 Task: Select the 1 option in the scale.
Action: Mouse moved to (13, 598)
Screenshot: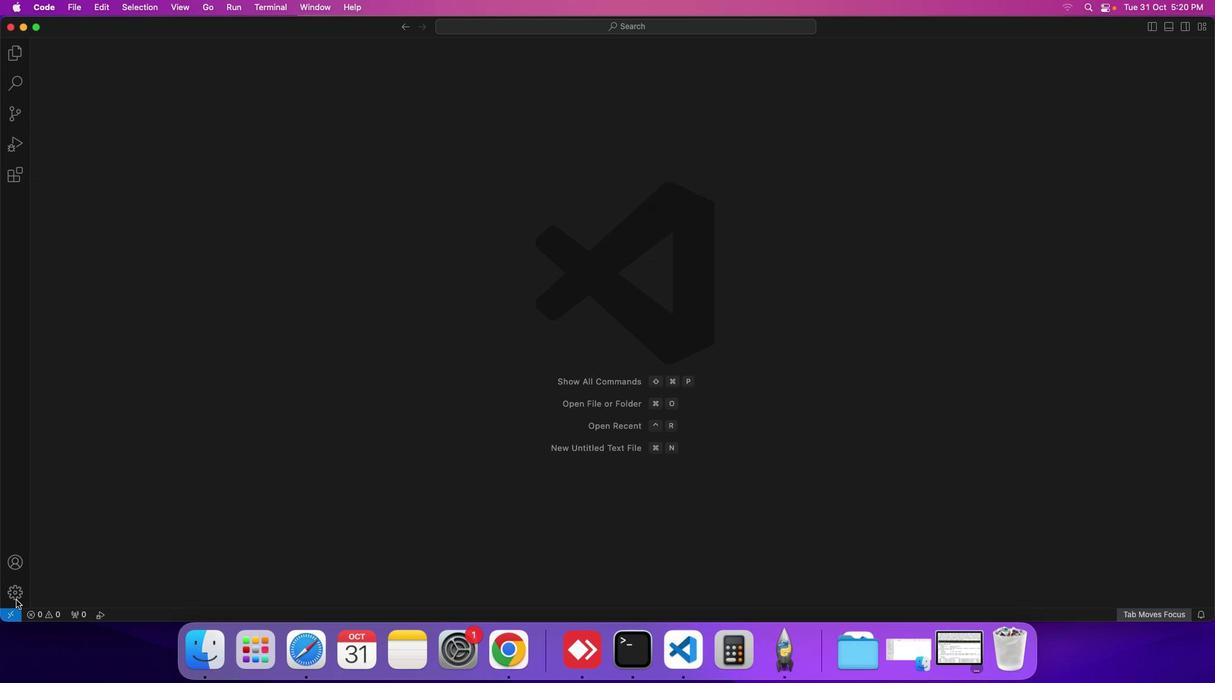 
Action: Mouse pressed left at (13, 598)
Screenshot: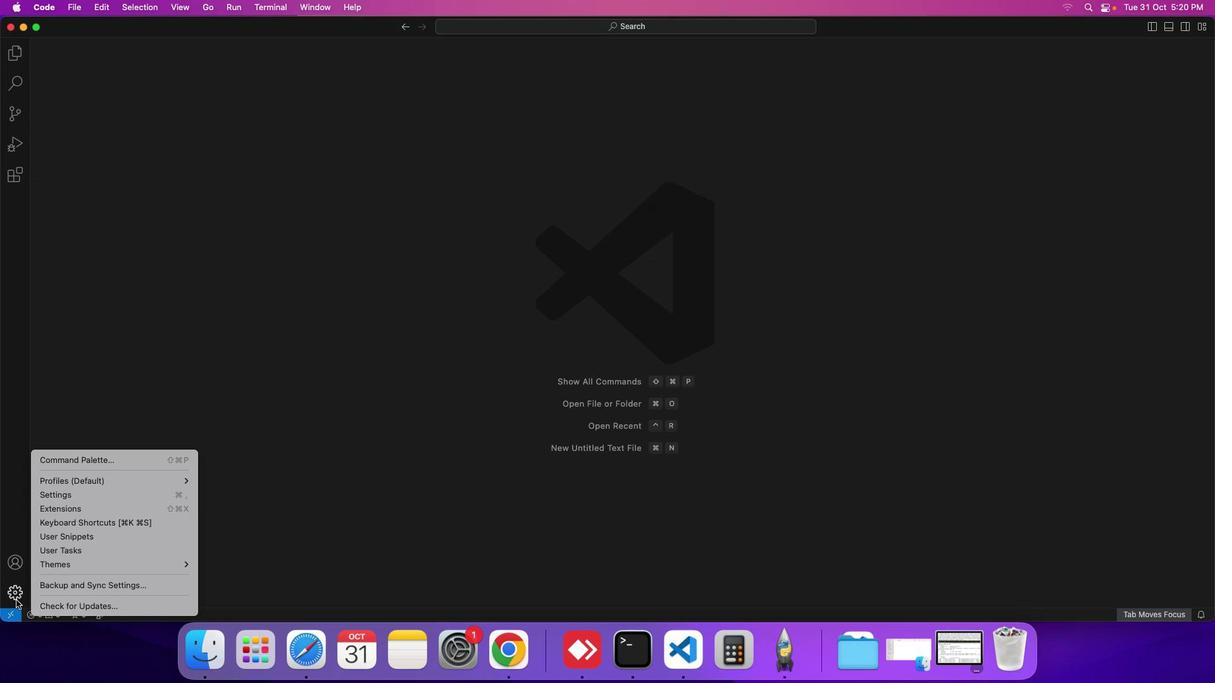 
Action: Mouse moved to (90, 492)
Screenshot: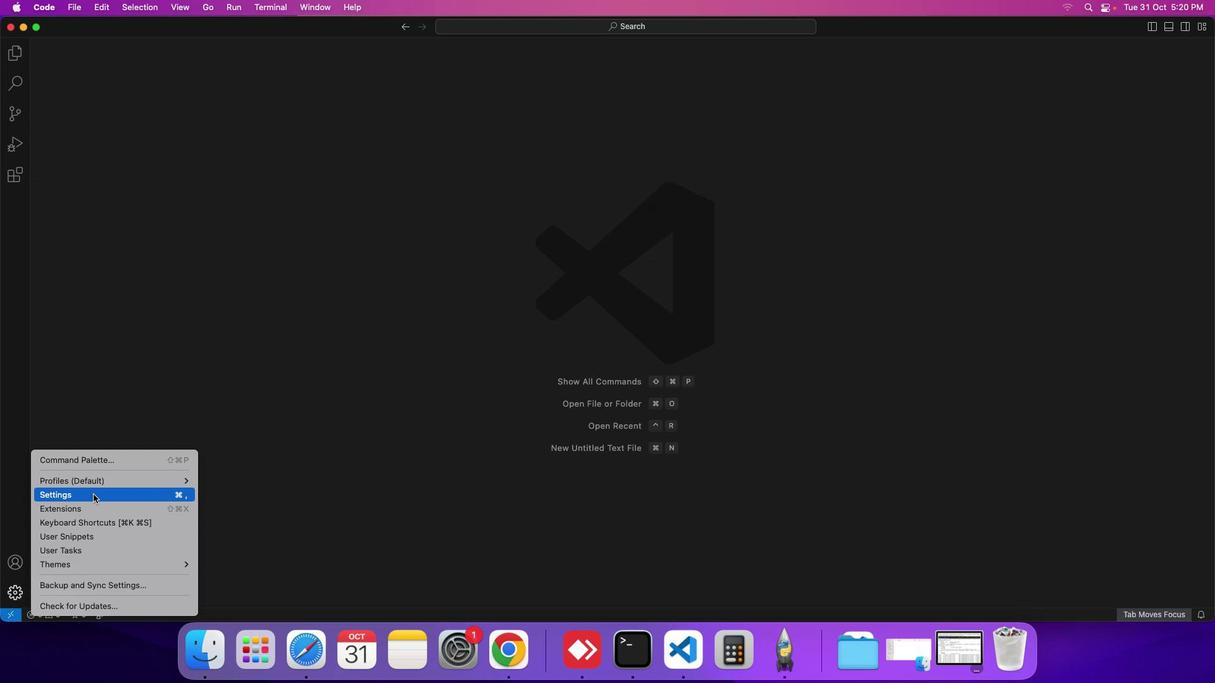 
Action: Mouse pressed left at (90, 492)
Screenshot: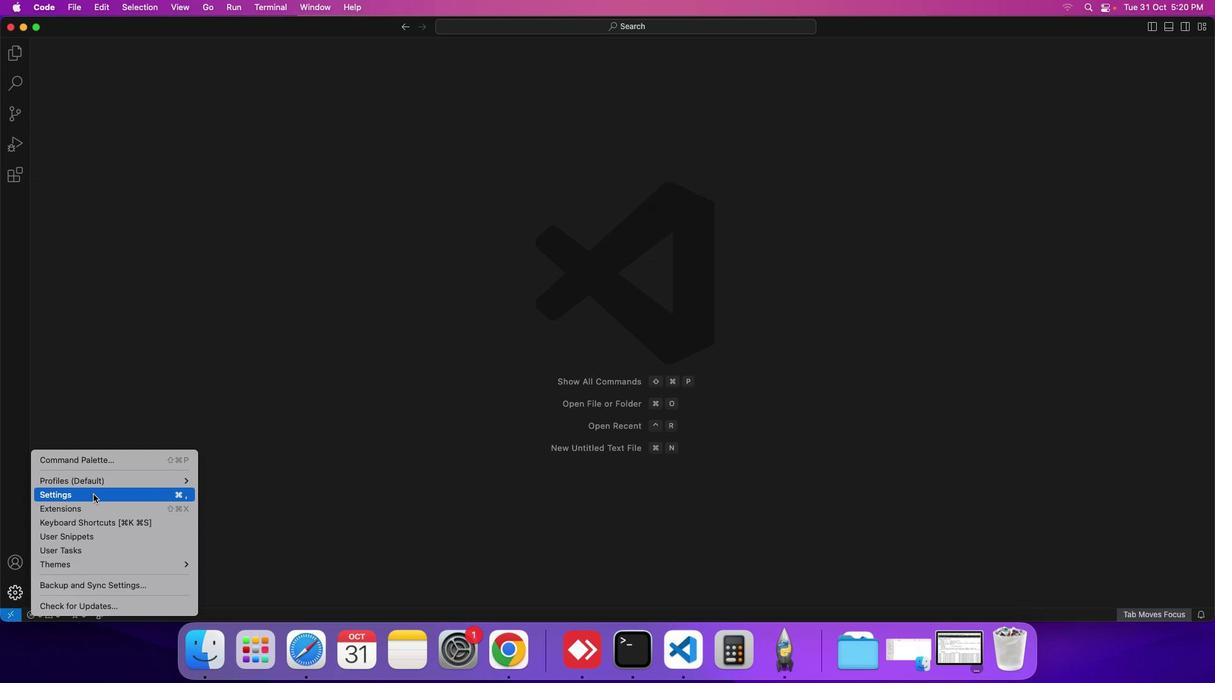 
Action: Mouse moved to (303, 139)
Screenshot: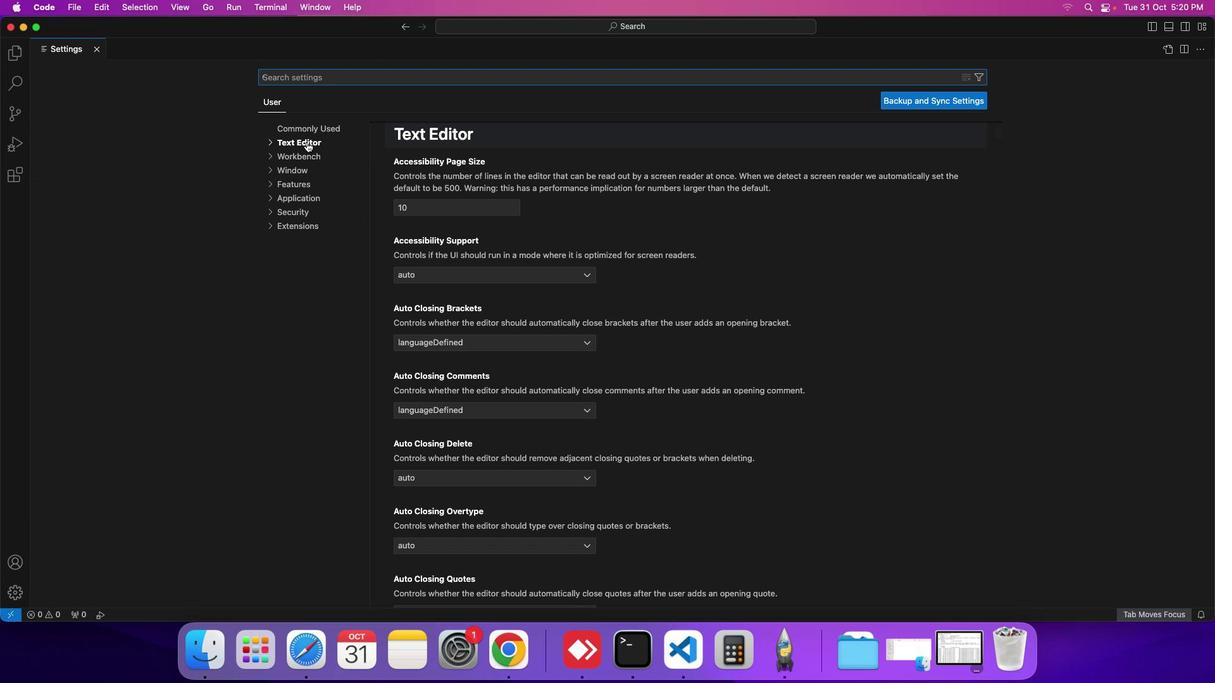
Action: Mouse pressed left at (303, 139)
Screenshot: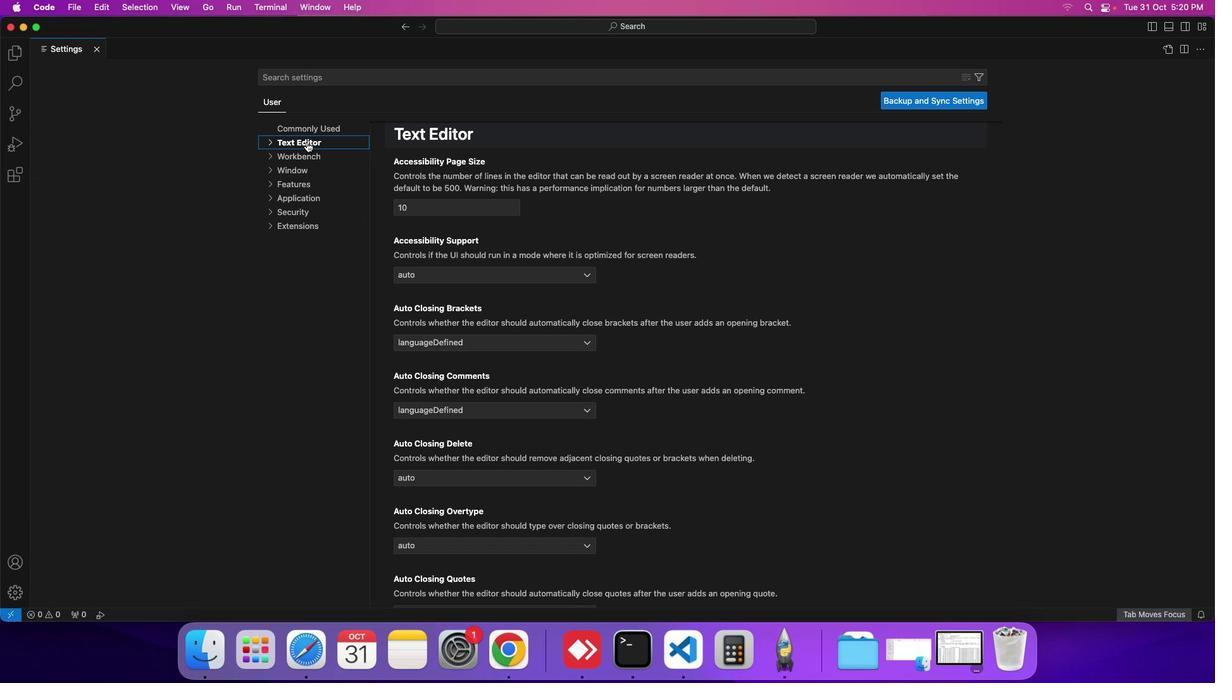 
Action: Mouse moved to (287, 222)
Screenshot: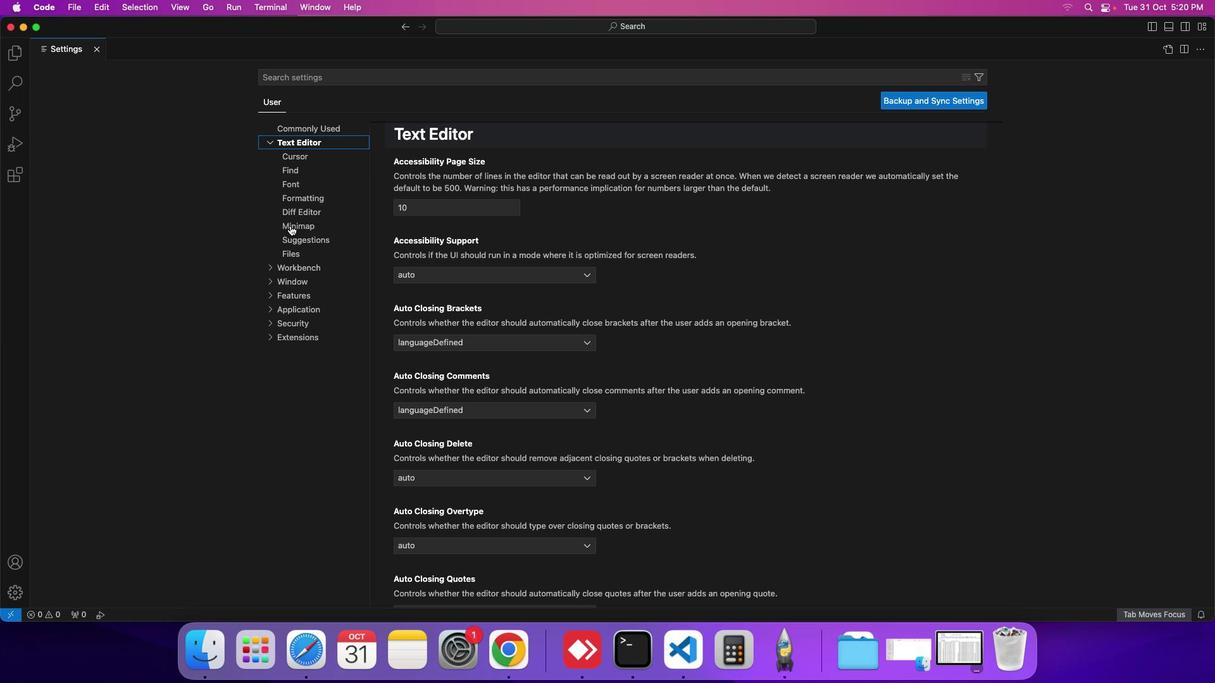
Action: Mouse pressed left at (287, 222)
Screenshot: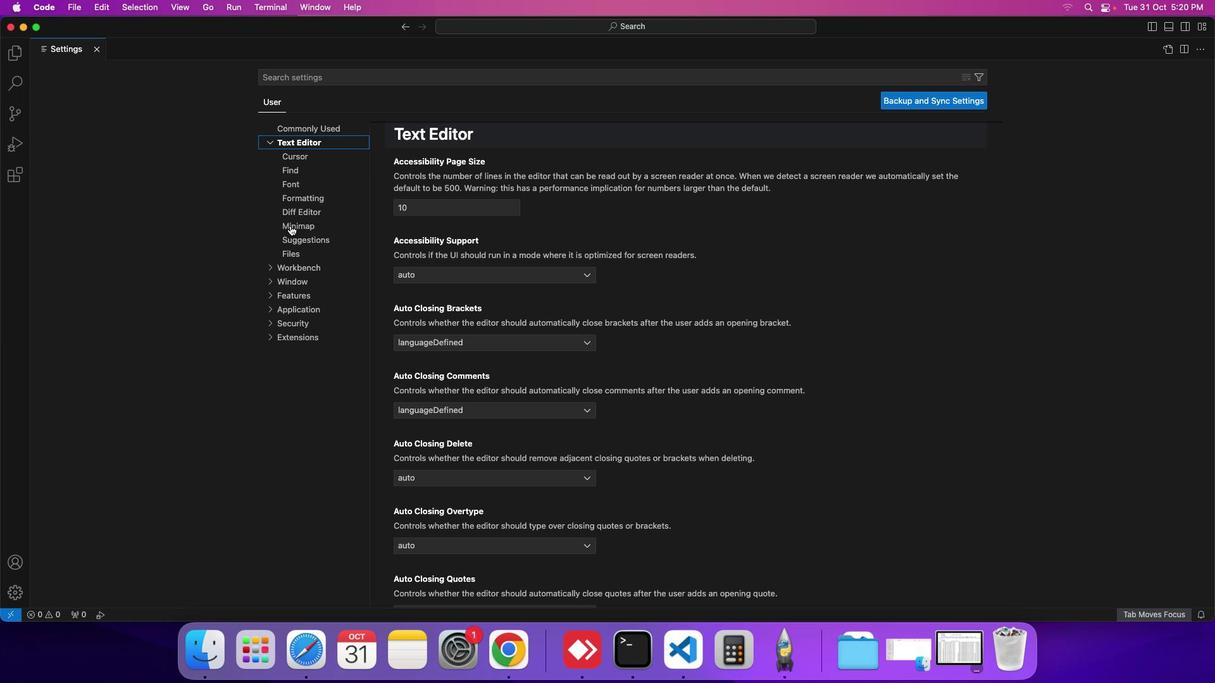 
Action: Mouse moved to (522, 417)
Screenshot: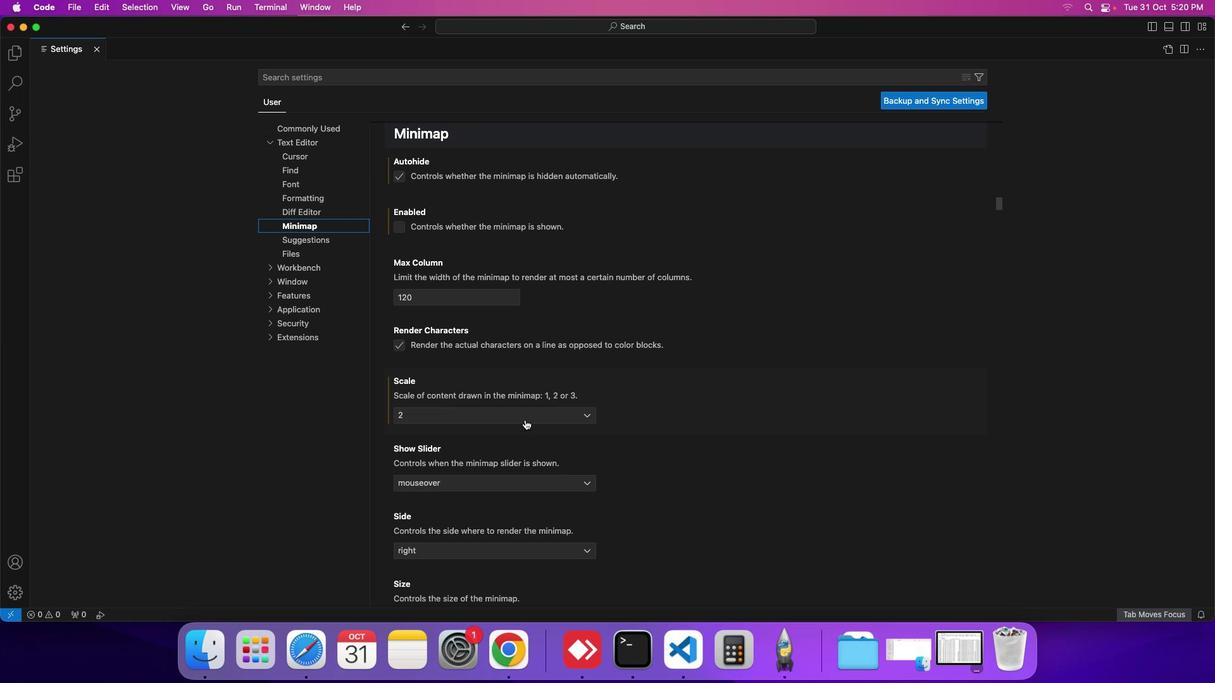 
Action: Mouse pressed left at (522, 417)
Screenshot: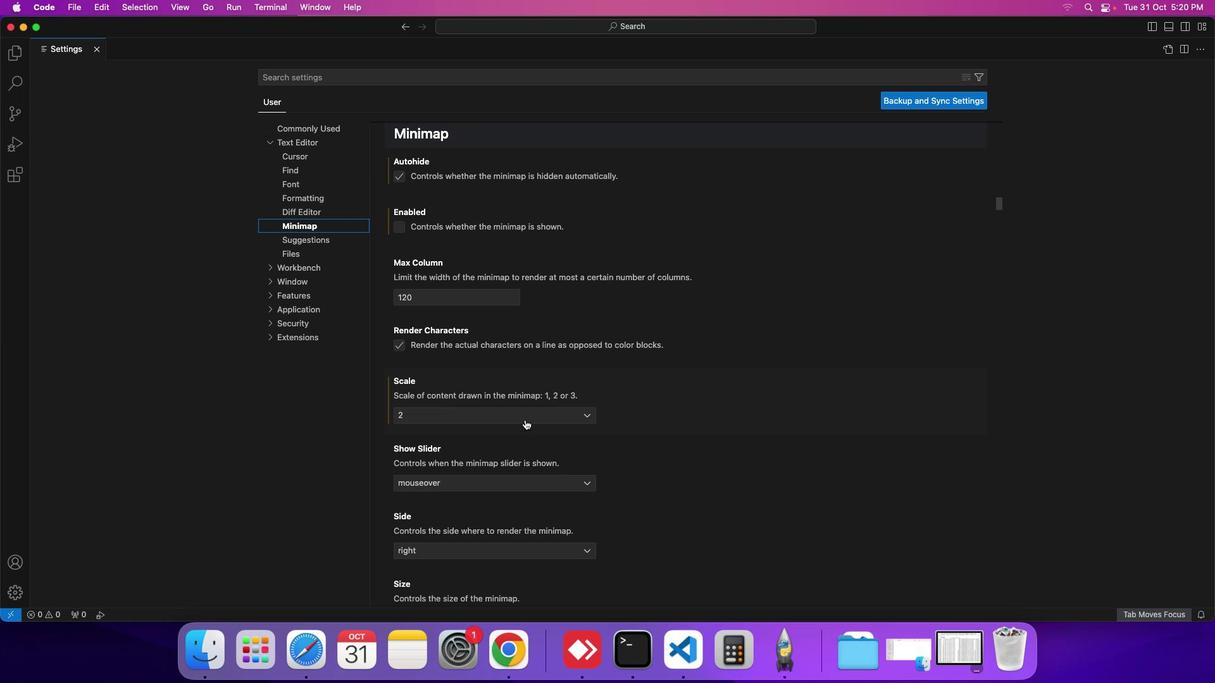 
Action: Mouse moved to (457, 429)
Screenshot: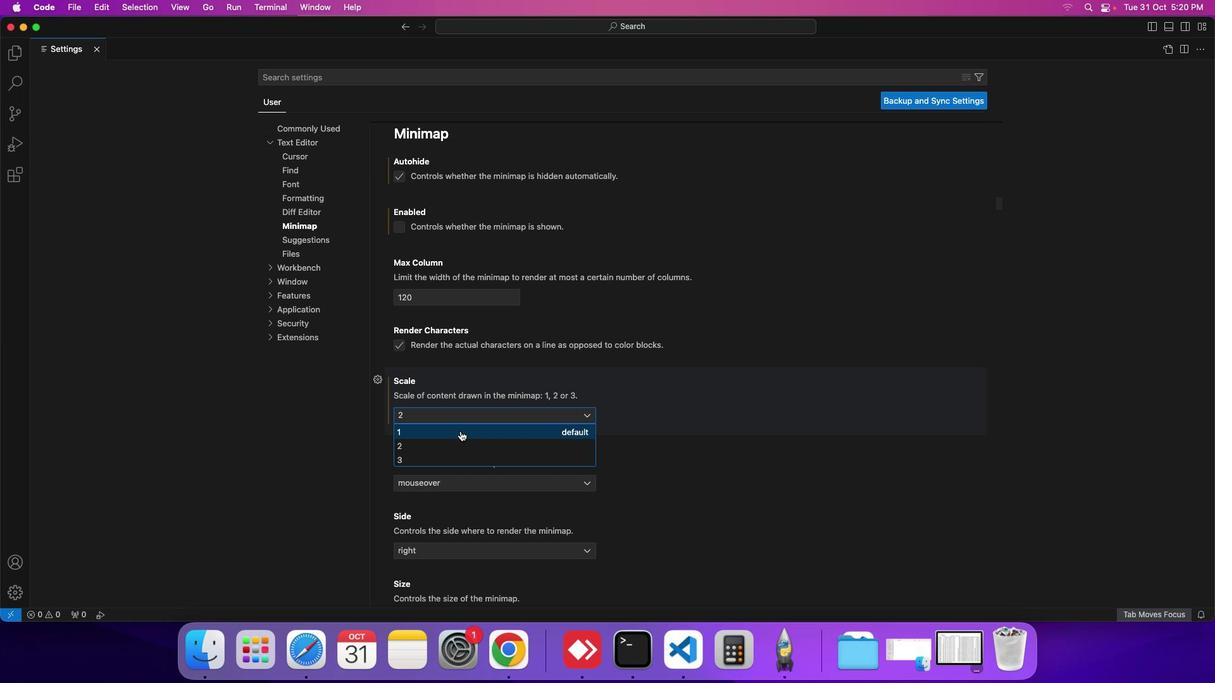 
Action: Mouse pressed left at (457, 429)
Screenshot: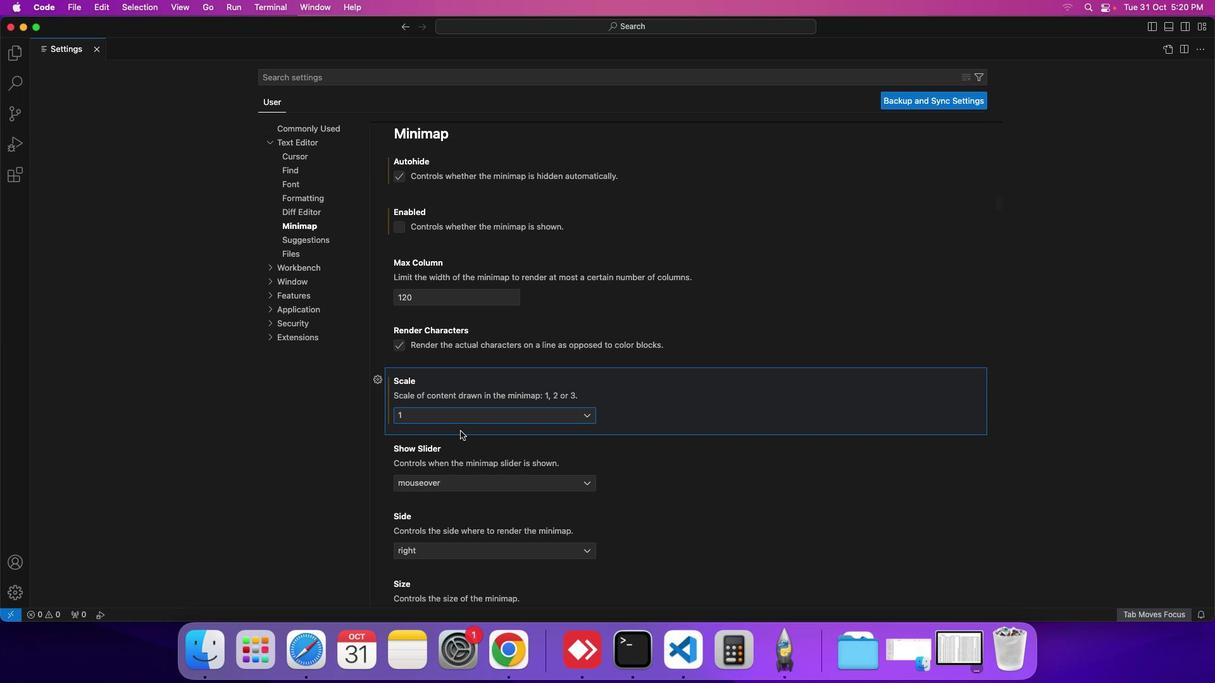 
Action: Mouse moved to (1049, 301)
Screenshot: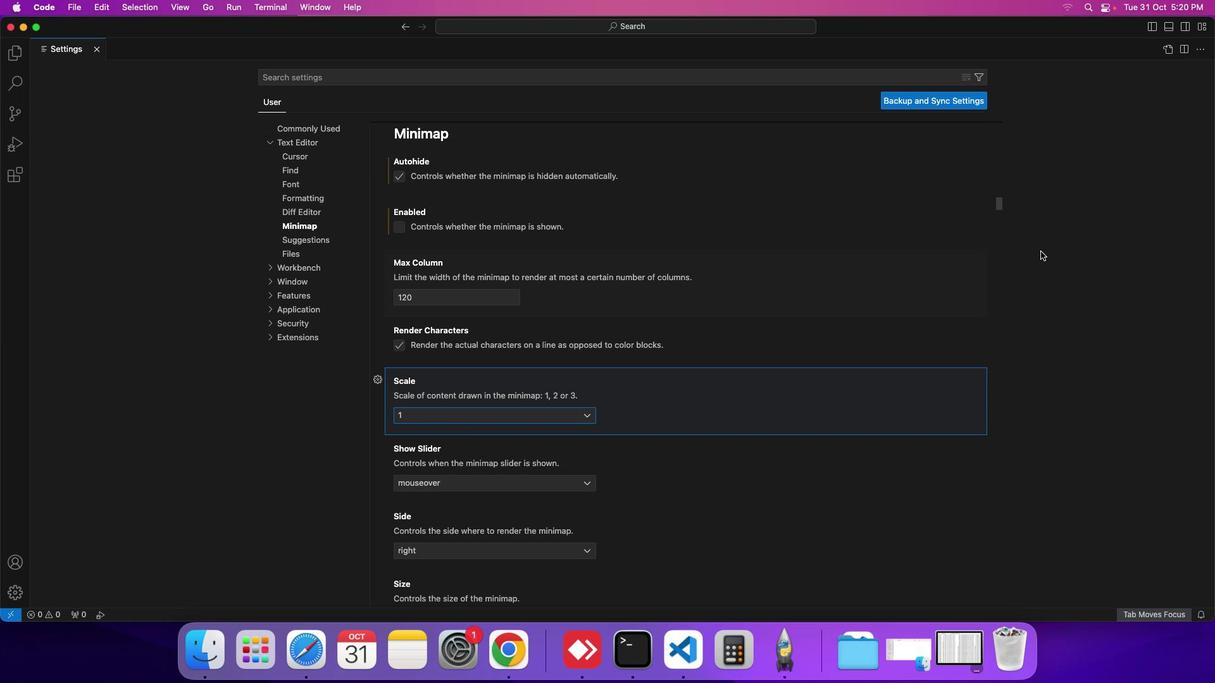 
